 Task: Select public as visibility.
Action: Mouse moved to (317, 76)
Screenshot: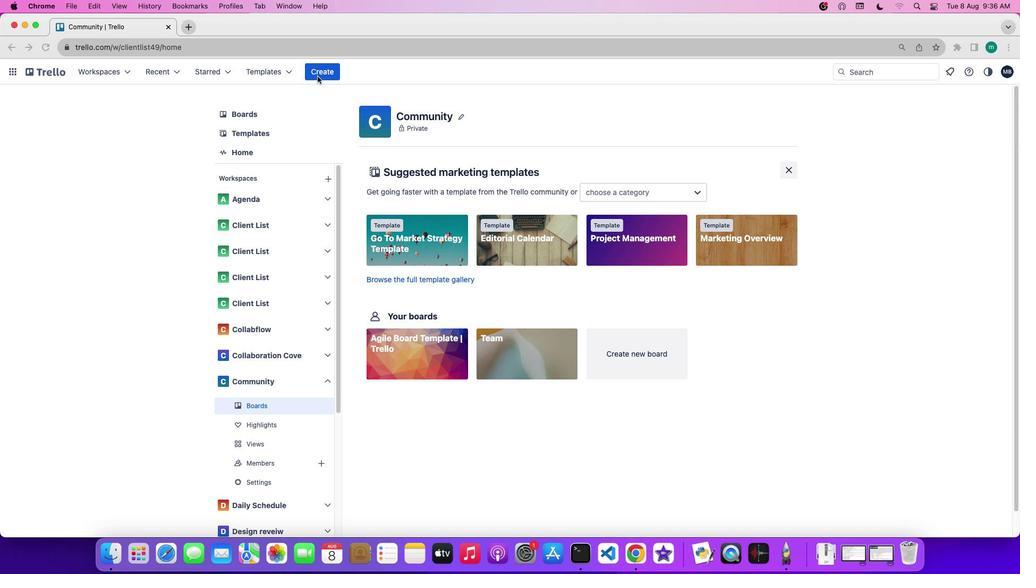 
Action: Mouse pressed left at (317, 76)
Screenshot: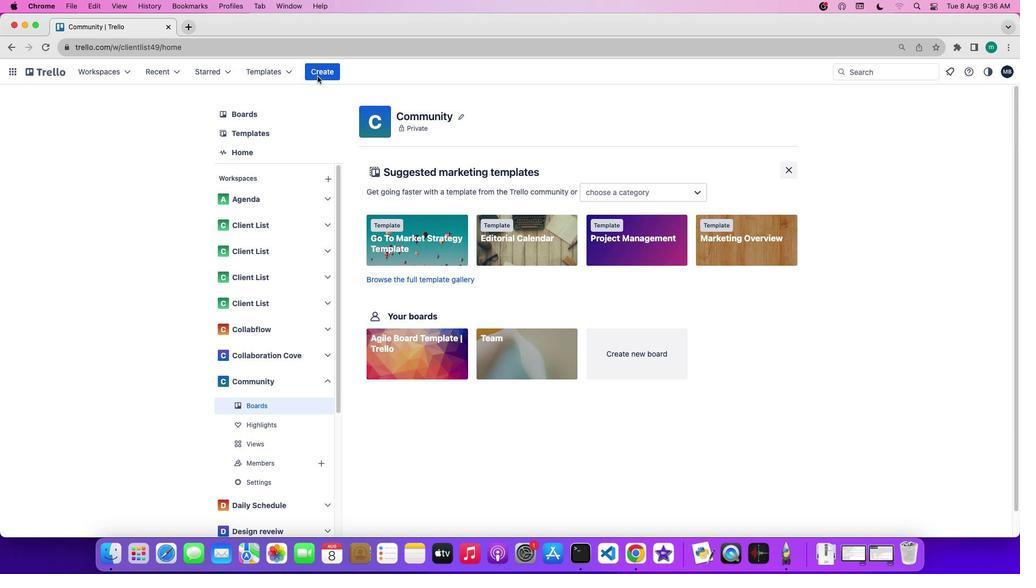 
Action: Mouse pressed left at (317, 76)
Screenshot: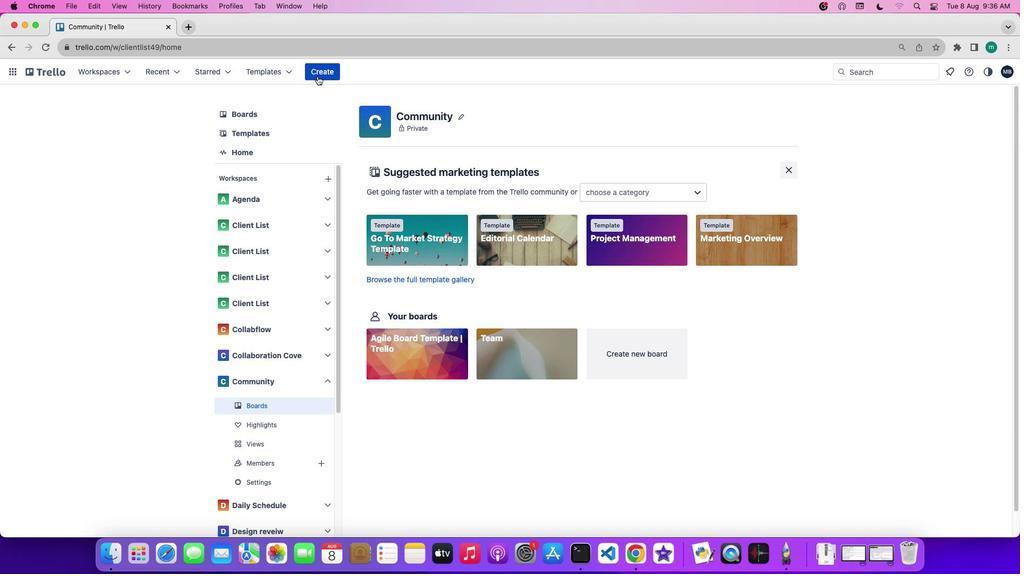 
Action: Mouse moved to (331, 152)
Screenshot: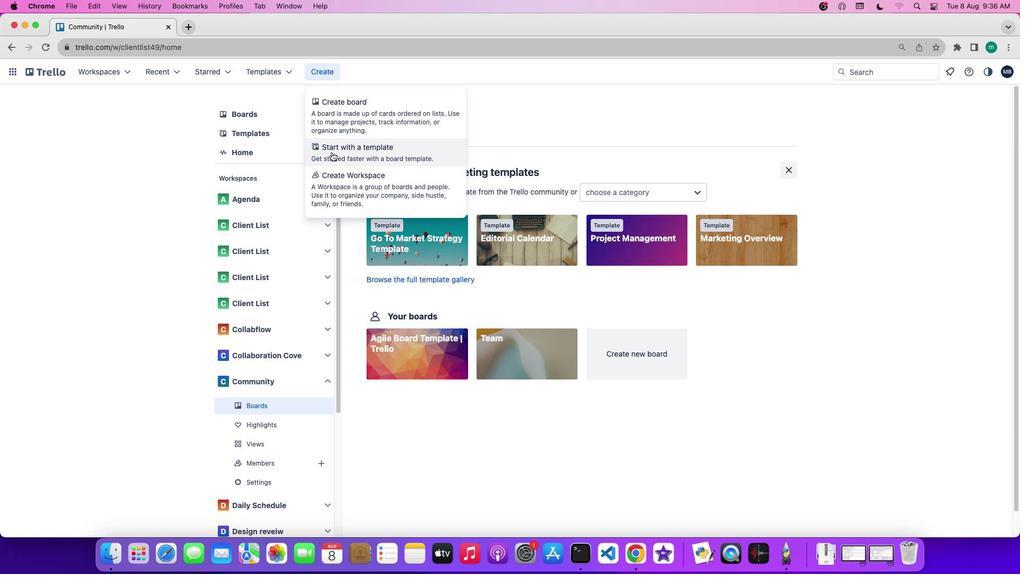 
Action: Mouse pressed left at (331, 152)
Screenshot: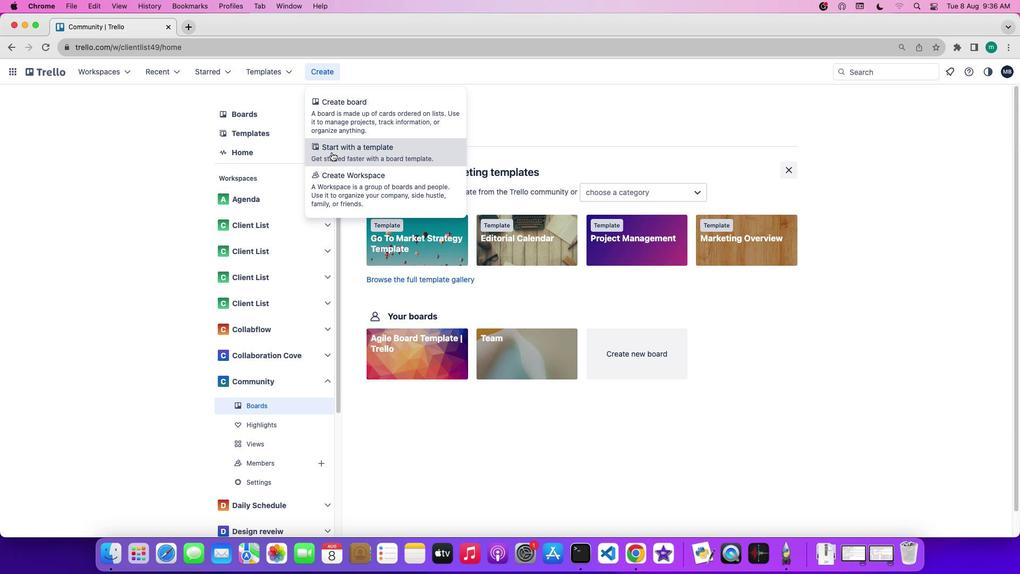 
Action: Mouse moved to (350, 206)
Screenshot: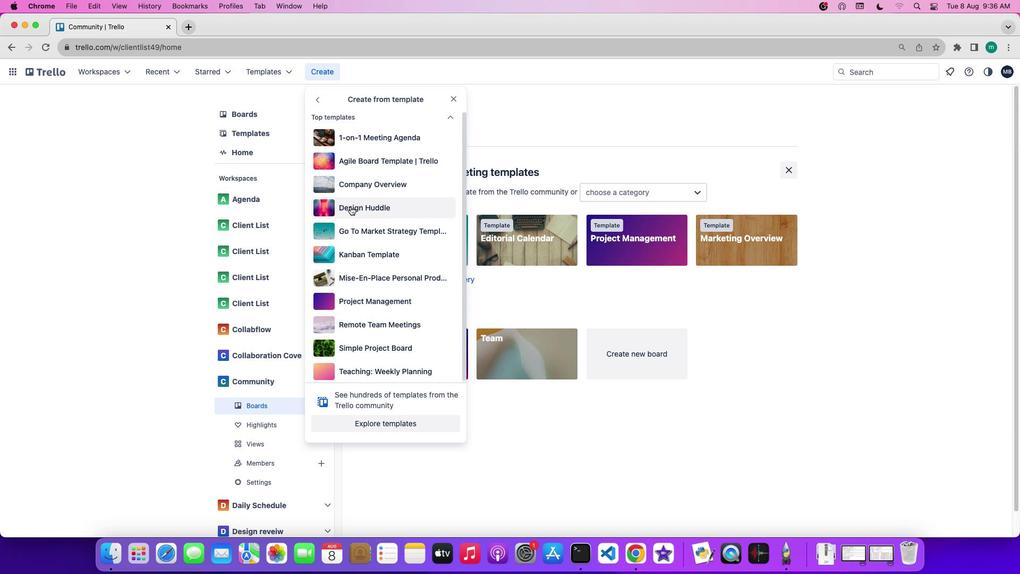 
Action: Mouse pressed left at (350, 206)
Screenshot: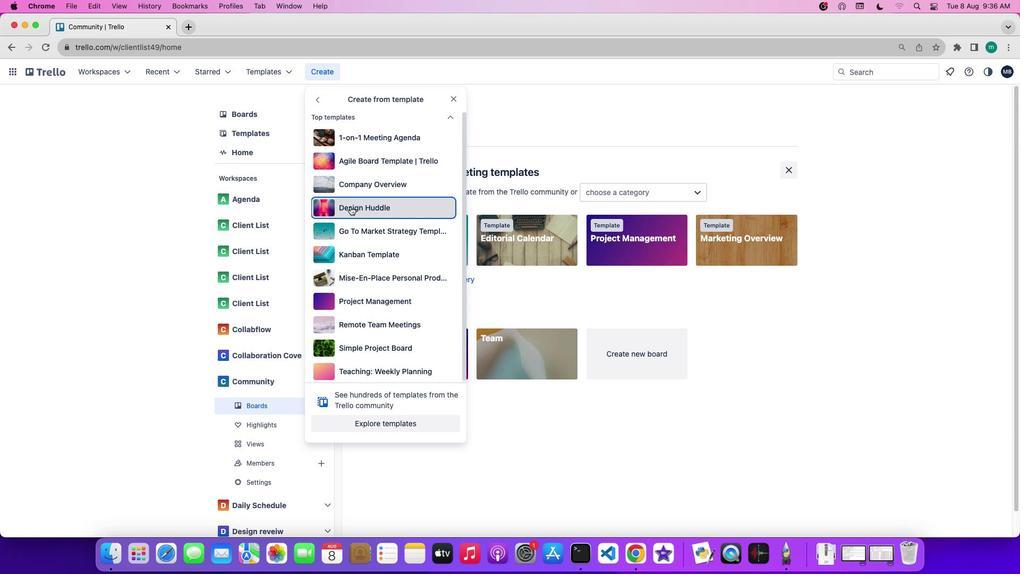 
Action: Mouse moved to (417, 266)
Screenshot: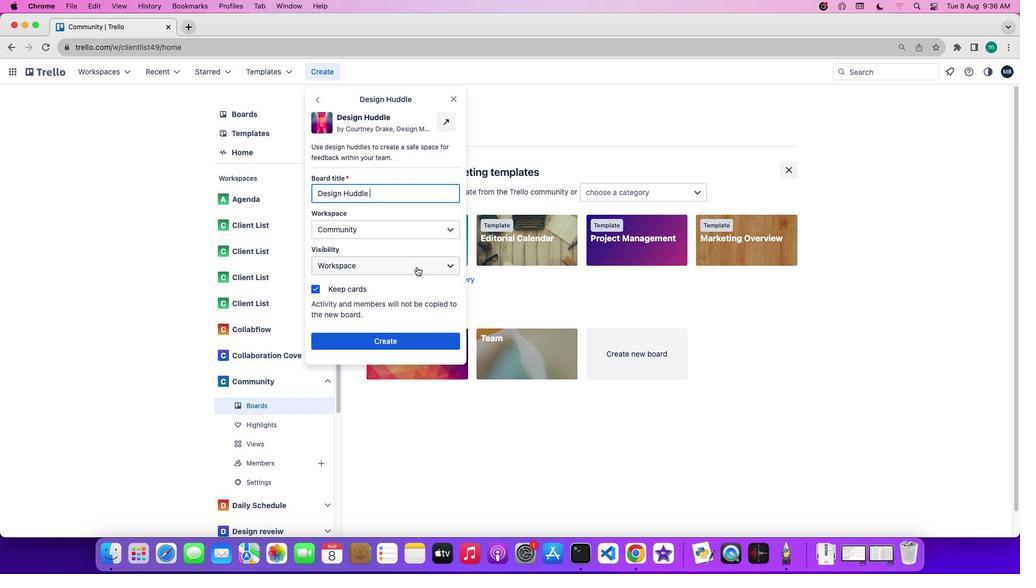 
Action: Mouse pressed left at (417, 266)
Screenshot: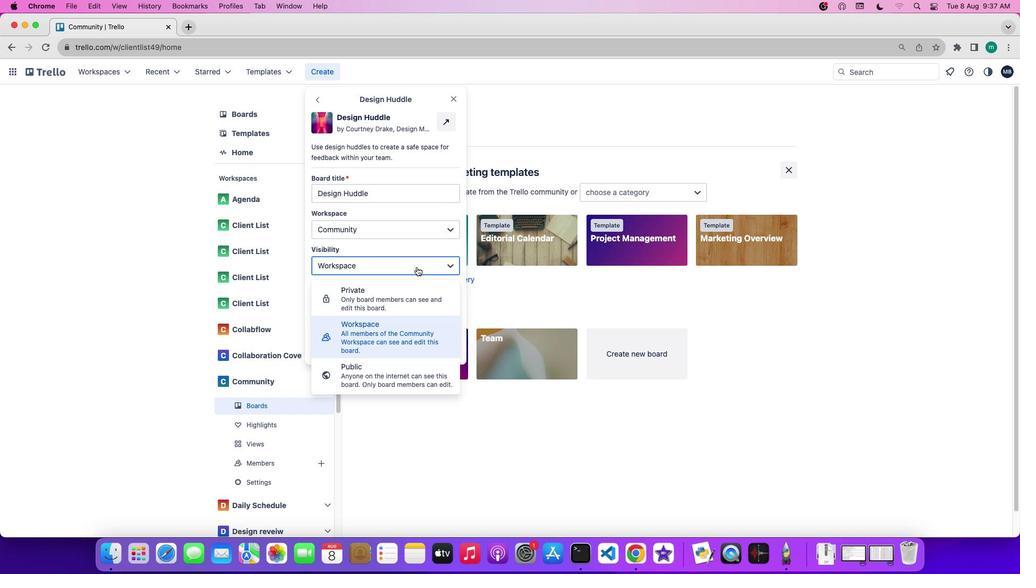
Action: Mouse moved to (387, 391)
Screenshot: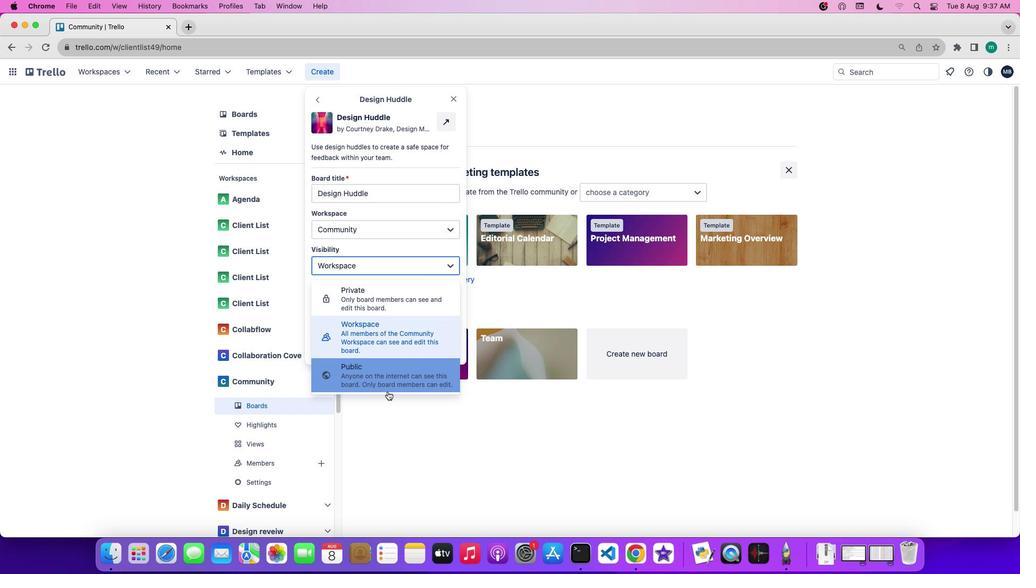 
Action: Mouse pressed left at (387, 391)
Screenshot: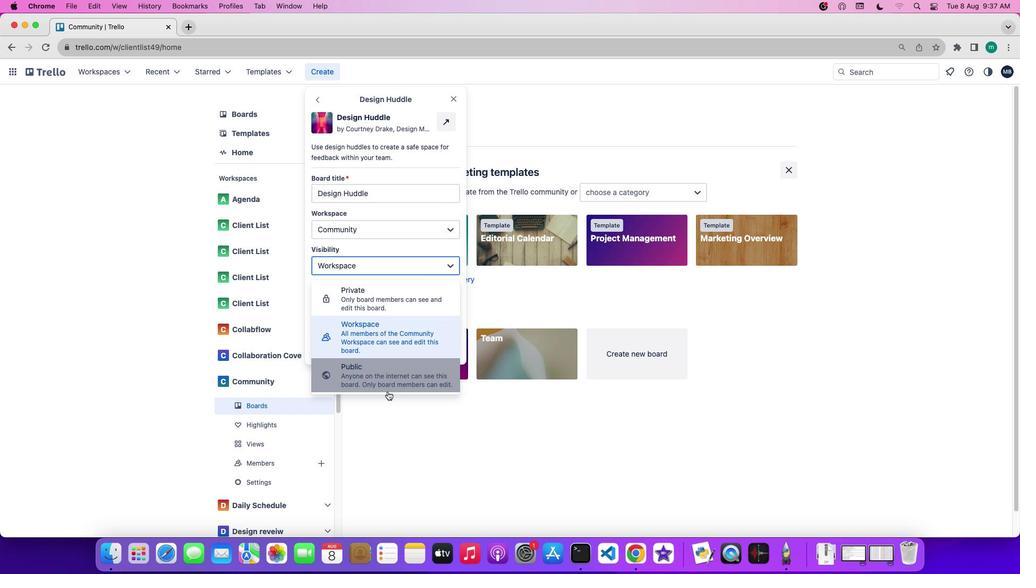 
